 Task: Name chart vertical axis title as "Rate".
Action: Mouse pressed left at (47, 338)
Screenshot: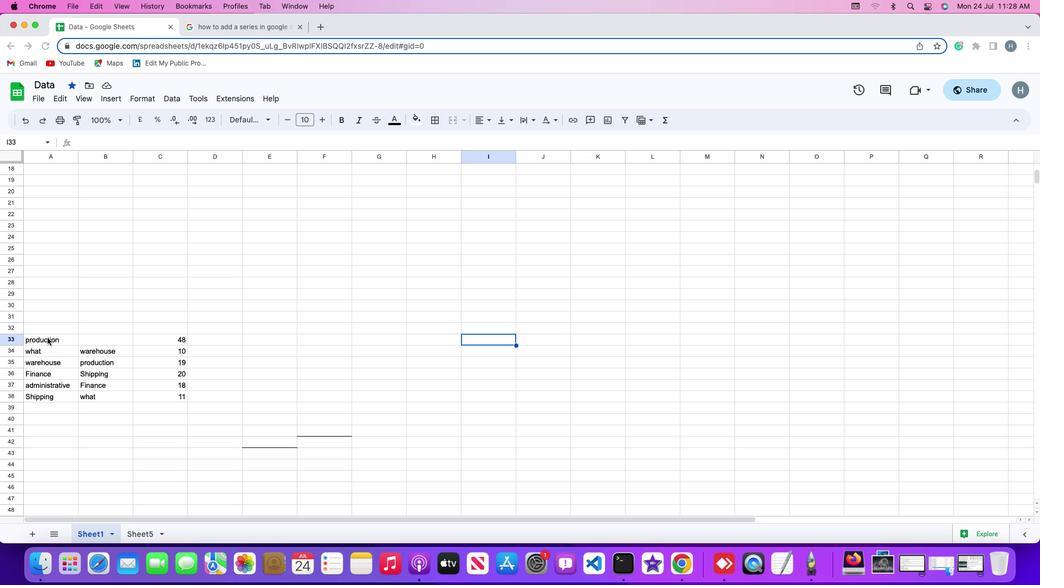 
Action: Mouse pressed left at (47, 338)
Screenshot: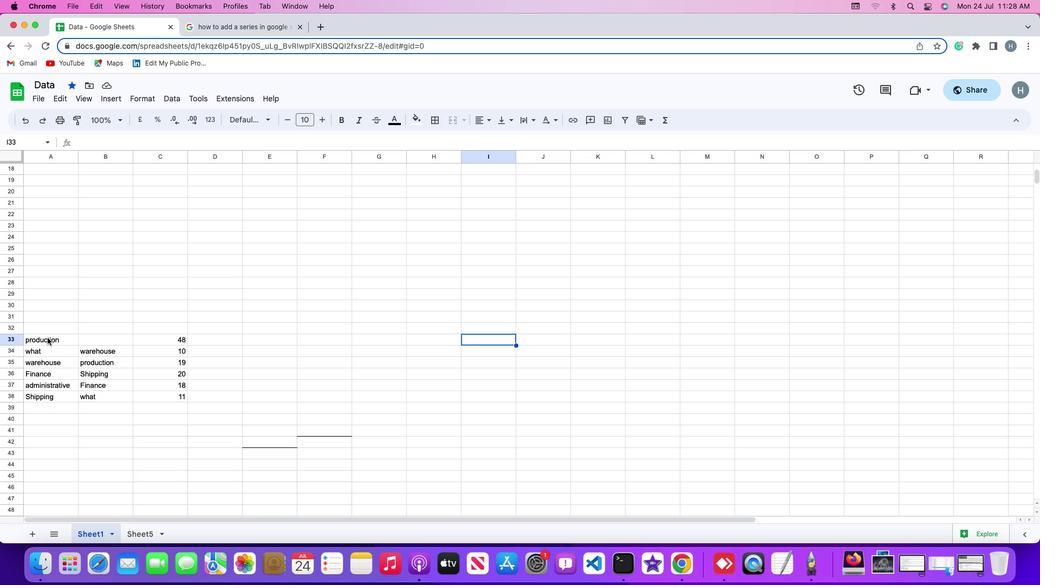 
Action: Mouse moved to (109, 101)
Screenshot: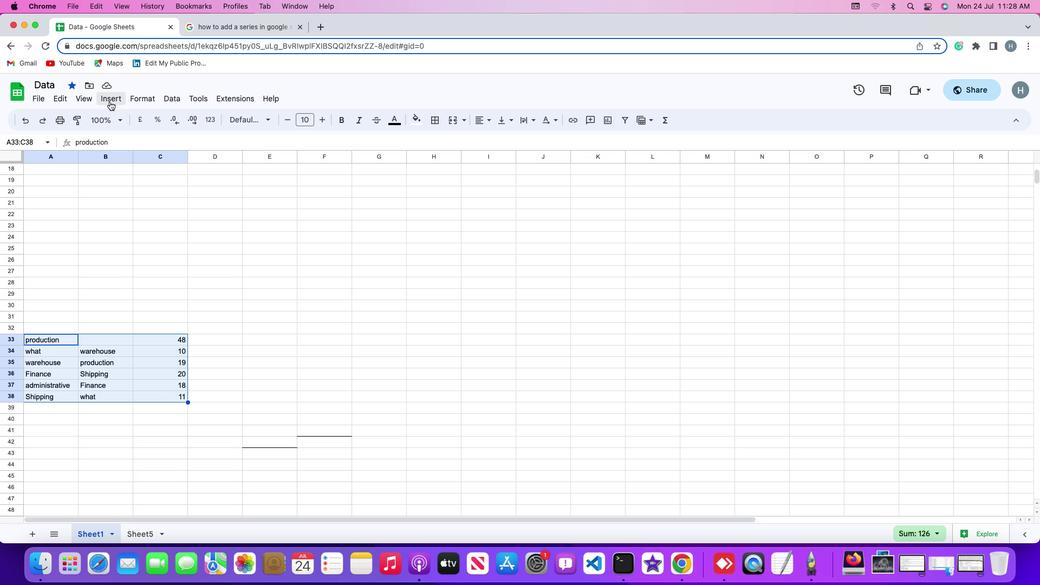 
Action: Mouse pressed left at (109, 101)
Screenshot: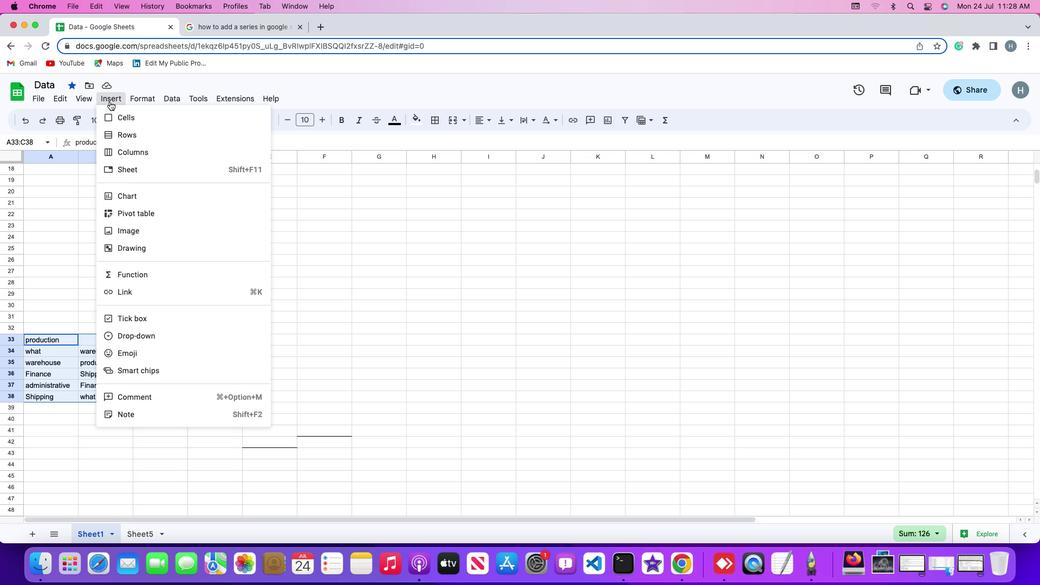 
Action: Mouse moved to (136, 197)
Screenshot: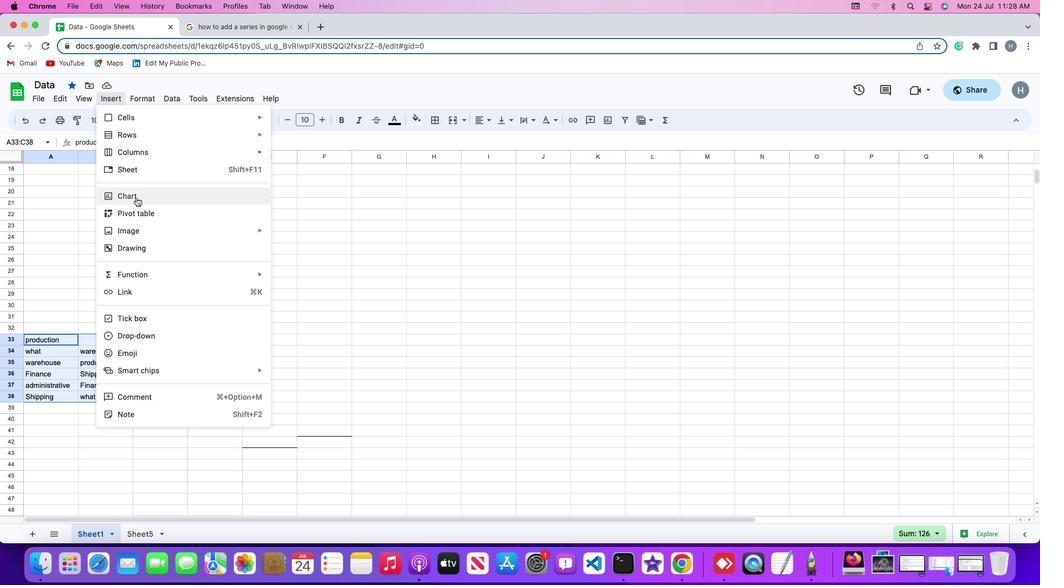 
Action: Mouse pressed left at (136, 197)
Screenshot: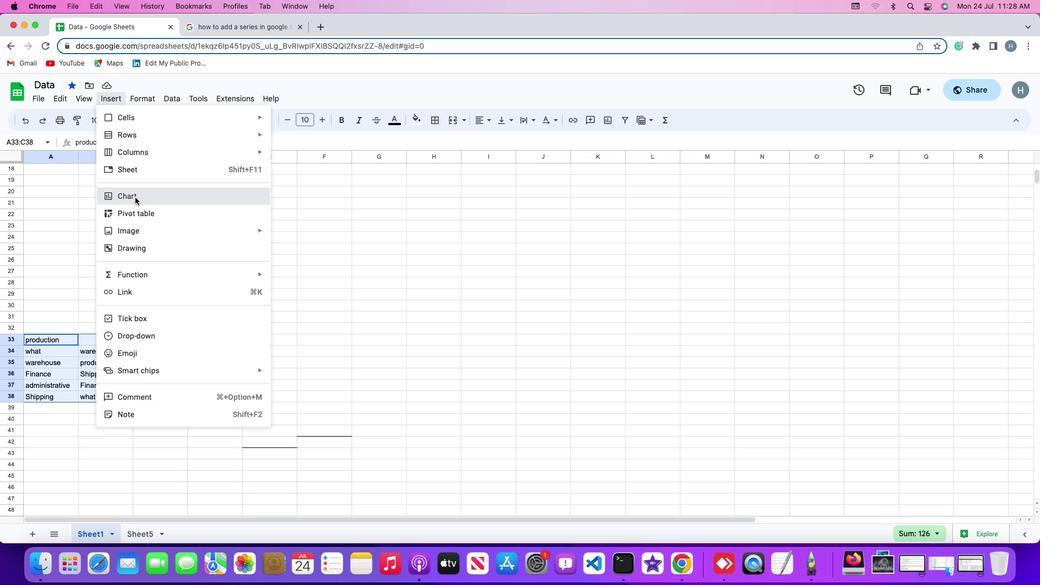 
Action: Mouse moved to (993, 152)
Screenshot: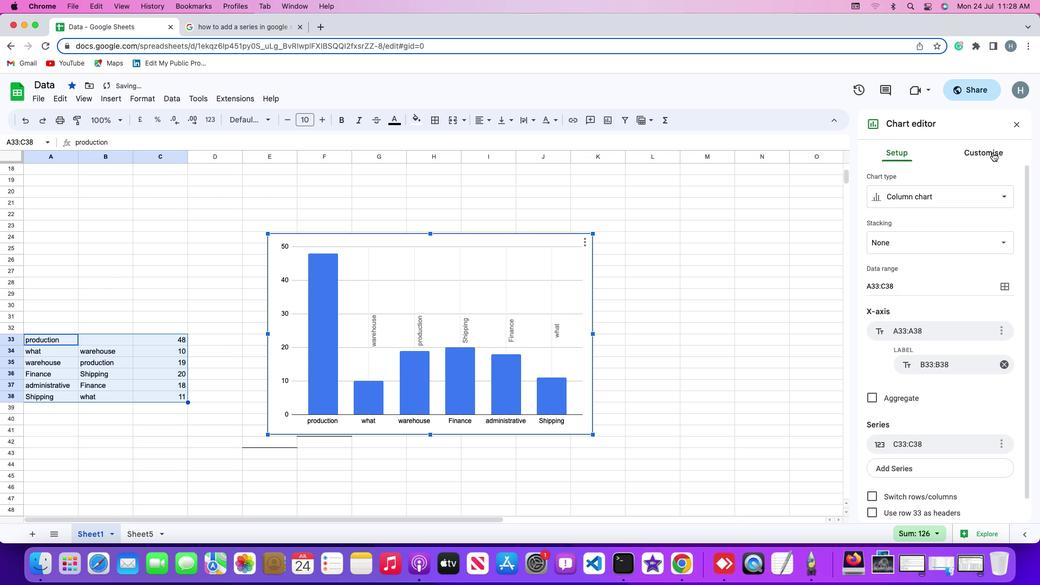 
Action: Mouse pressed left at (993, 152)
Screenshot: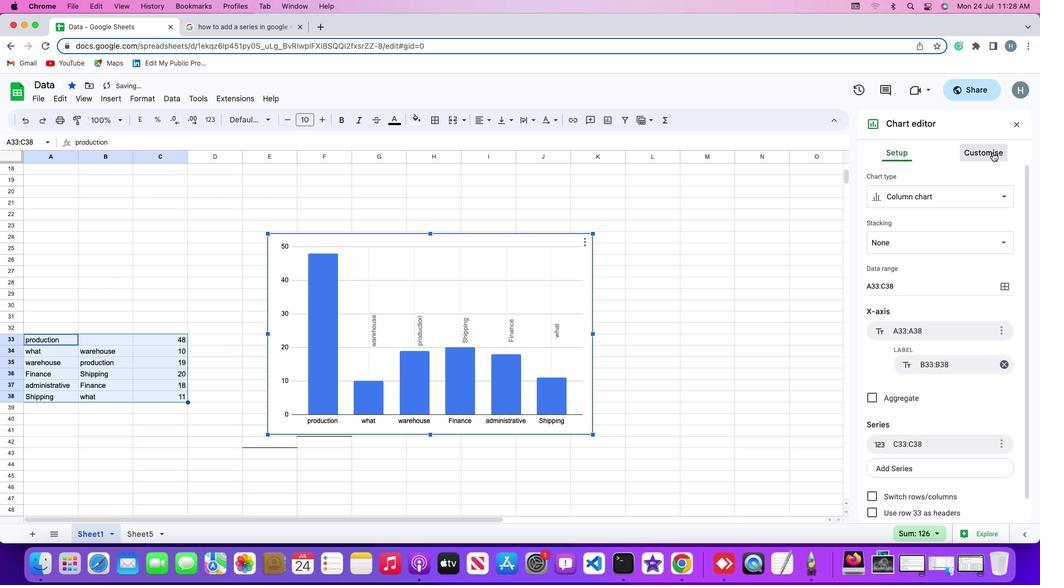 
Action: Mouse moved to (936, 215)
Screenshot: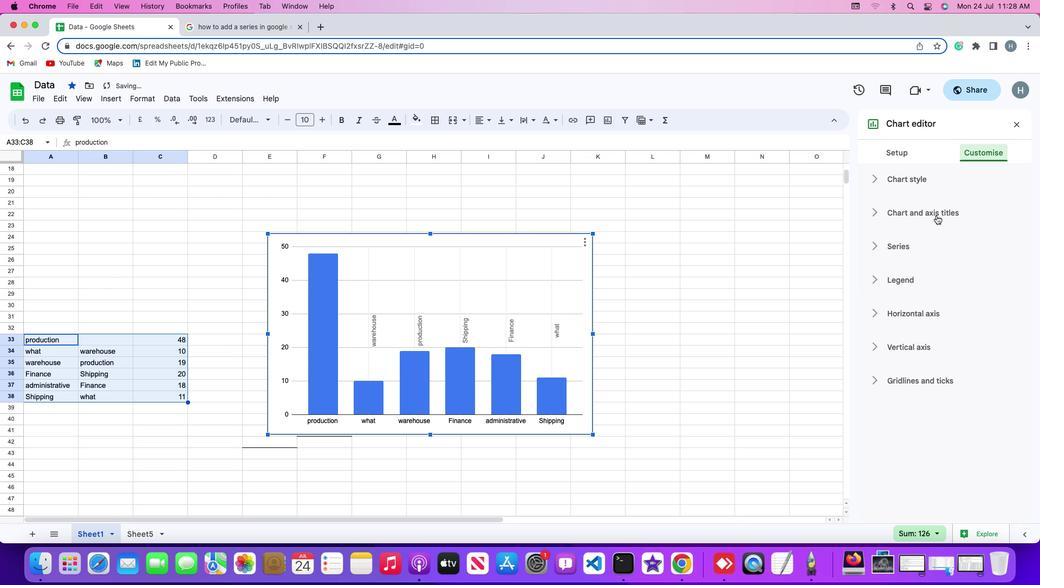 
Action: Mouse pressed left at (936, 215)
Screenshot: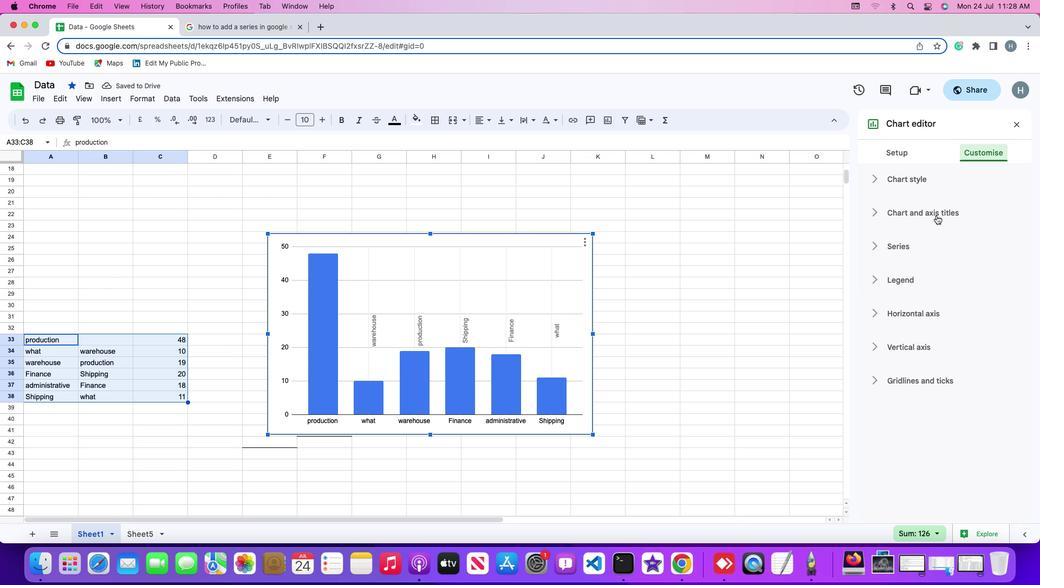 
Action: Mouse moved to (939, 239)
Screenshot: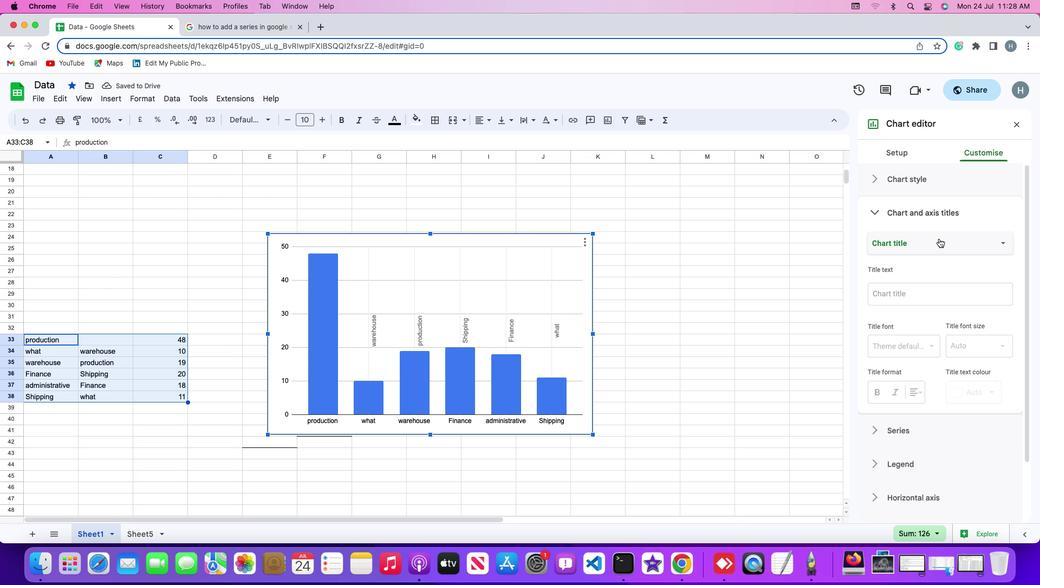 
Action: Mouse pressed left at (939, 239)
Screenshot: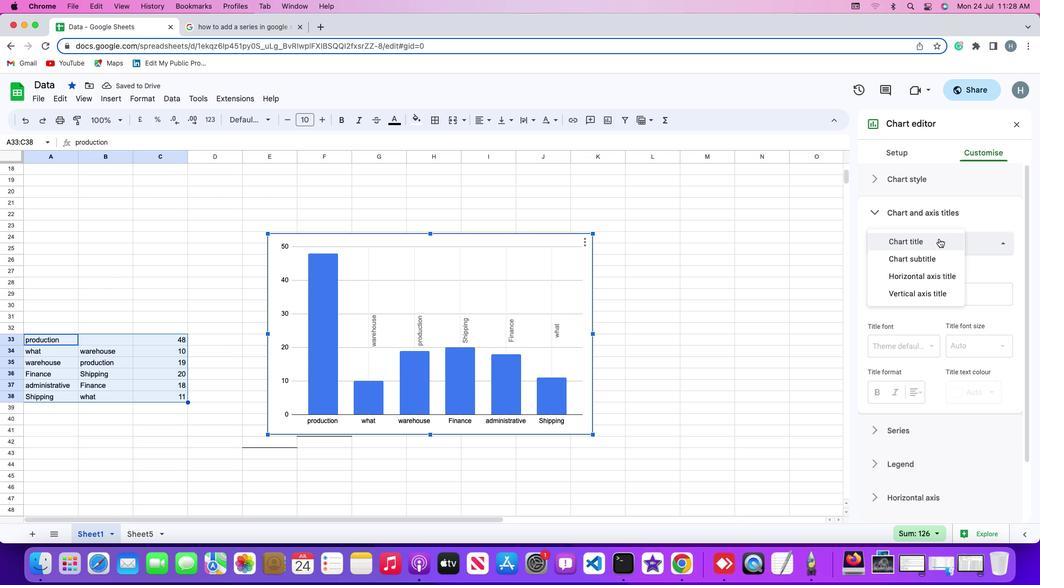 
Action: Mouse moved to (939, 289)
Screenshot: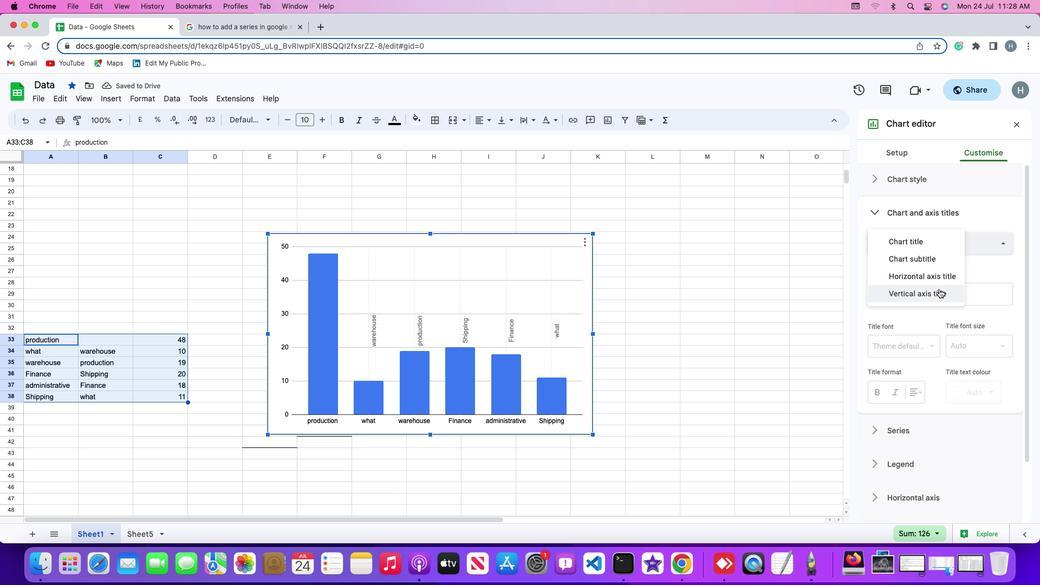 
Action: Mouse pressed left at (939, 289)
Screenshot: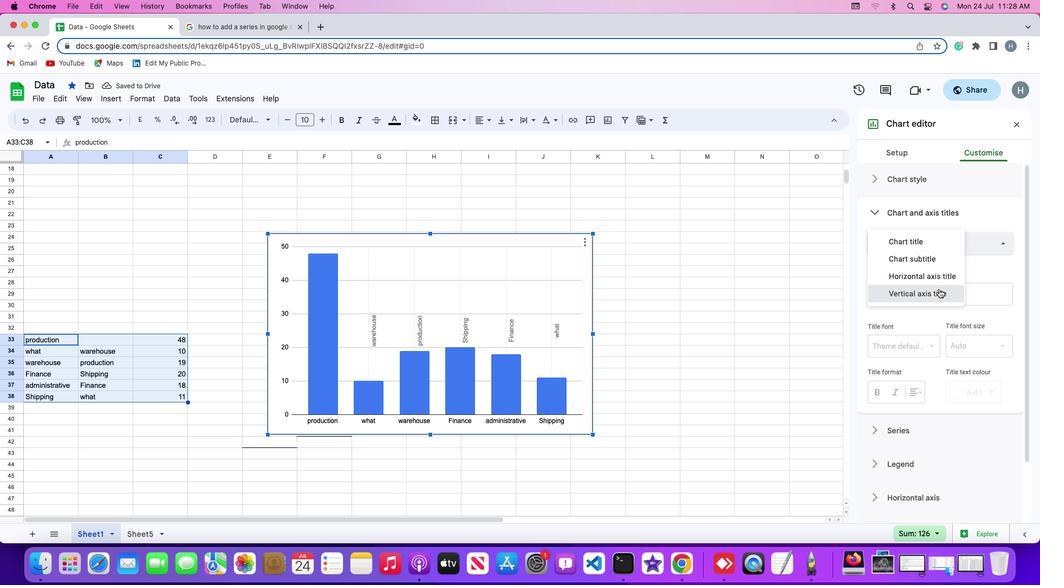 
Action: Mouse moved to (938, 292)
Screenshot: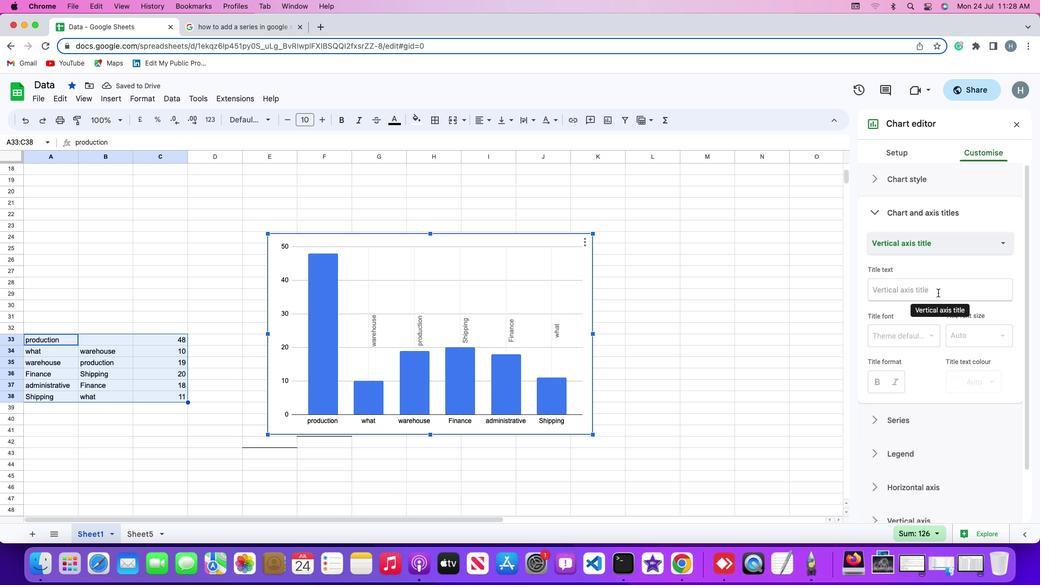
Action: Mouse pressed left at (938, 292)
Screenshot: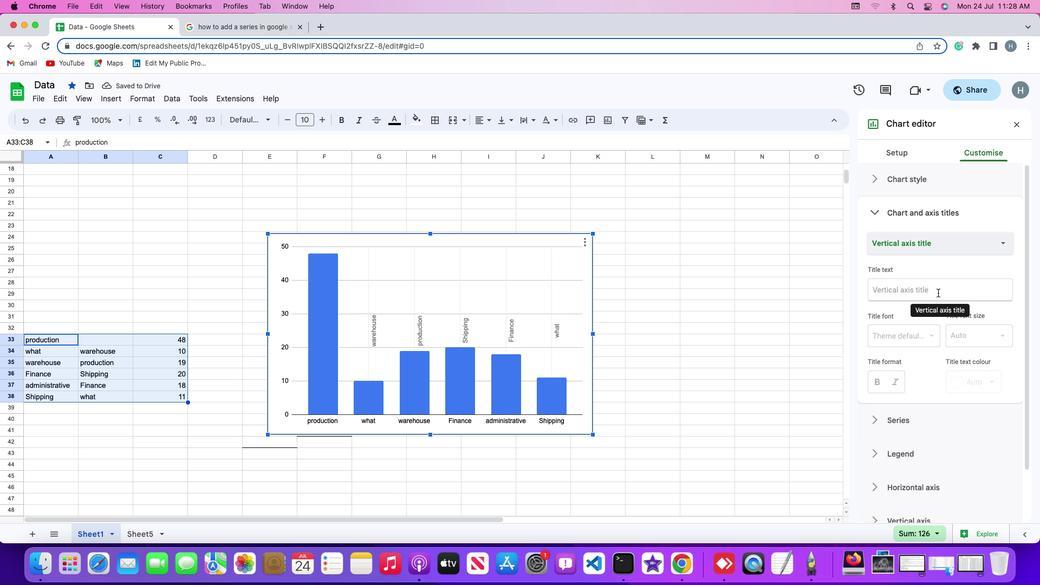 
Action: Key pressed Key.shift'R''a''t''e'
Screenshot: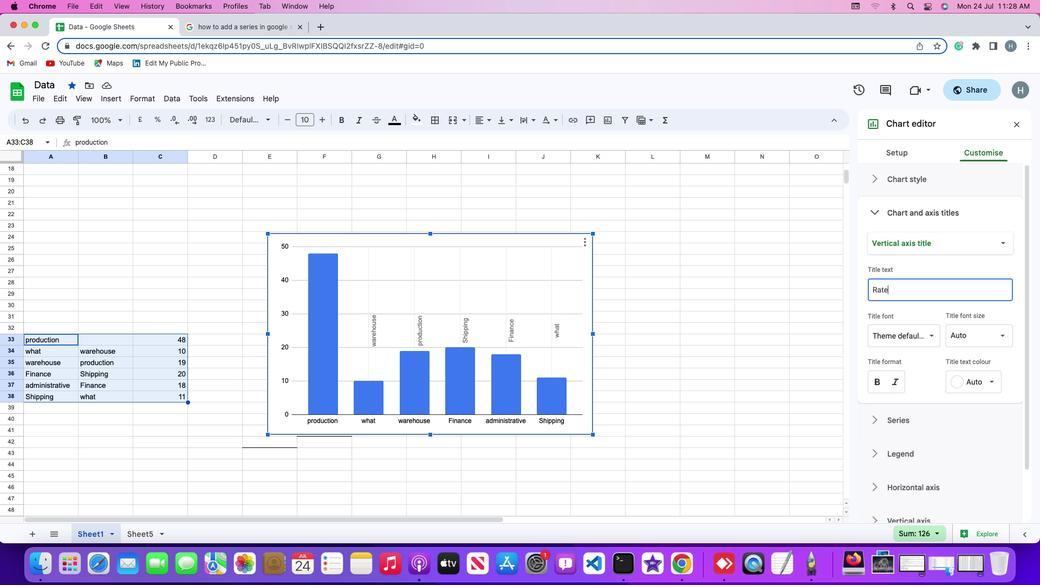 
Action: Mouse moved to (1016, 306)
Screenshot: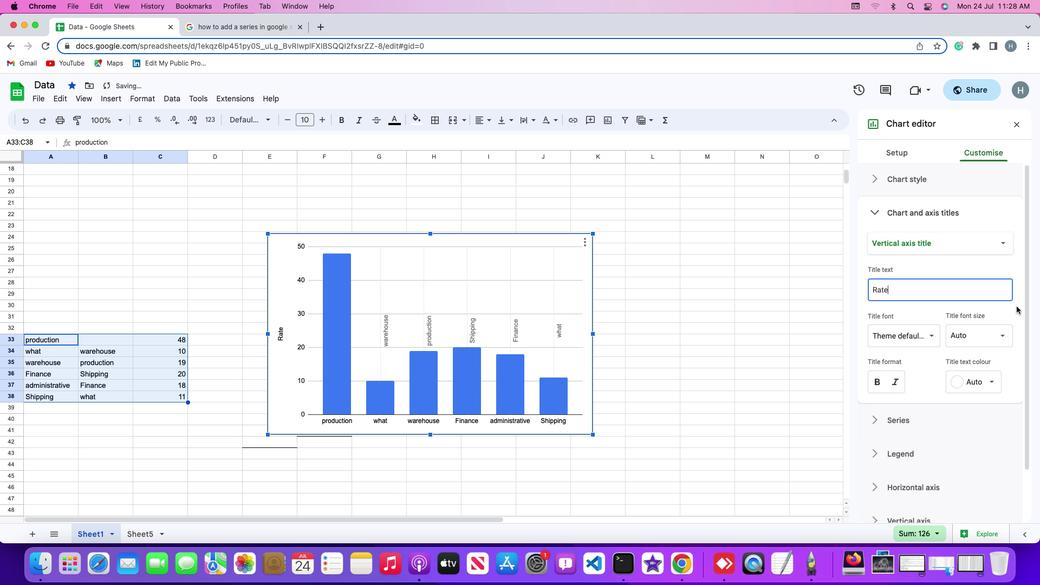 
Action: Mouse pressed left at (1016, 306)
Screenshot: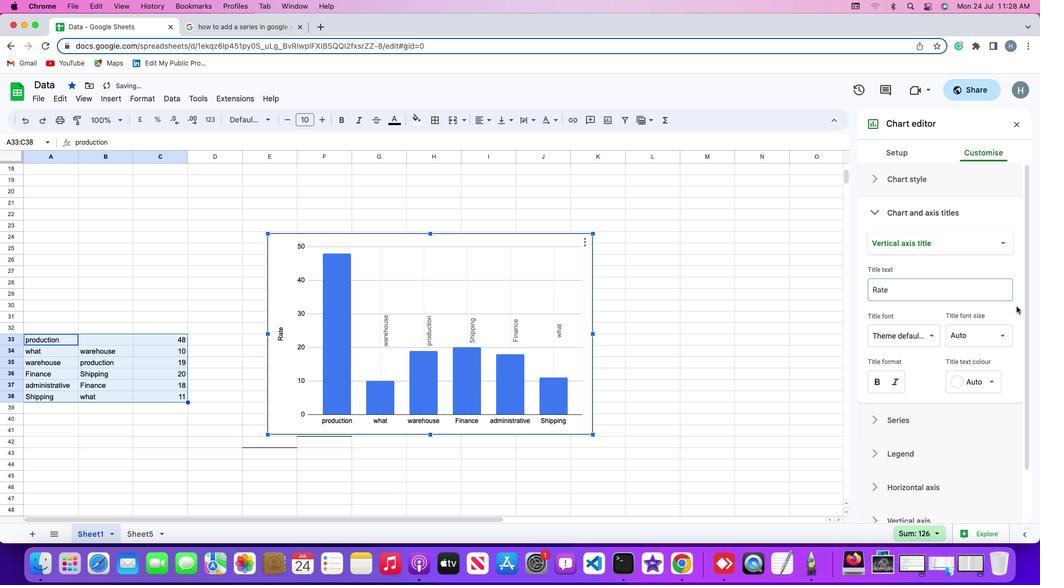 
Action: Mouse moved to (794, 294)
Screenshot: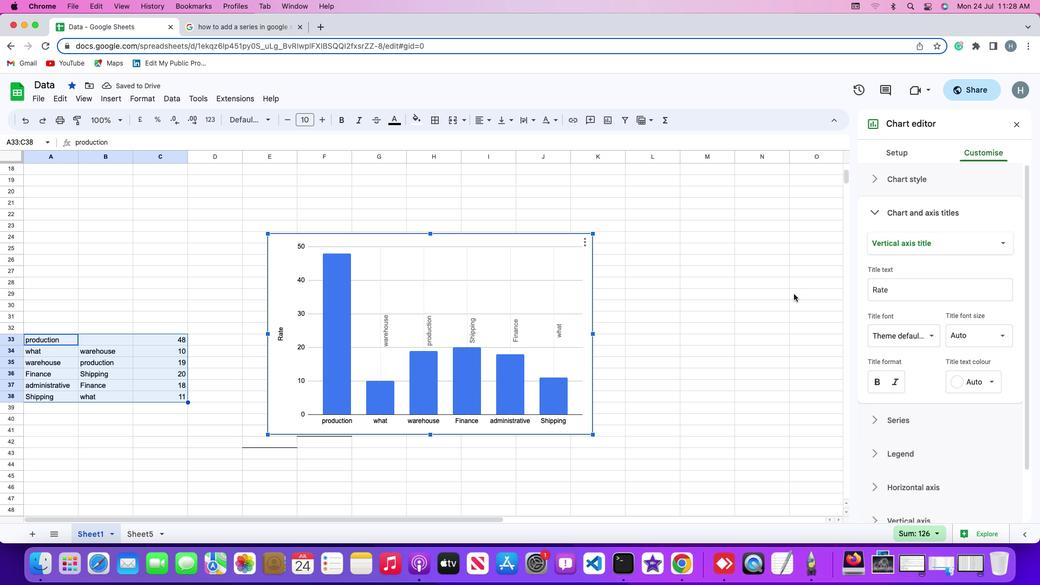 
